 Task: Create a task  Integrate a new online platform for online meditation sessions , assign it to team member softage.5@softage.net in the project AutoWave and update the status of the task to  On Track  , set the priority of the task to Low
Action: Mouse moved to (521, 330)
Screenshot: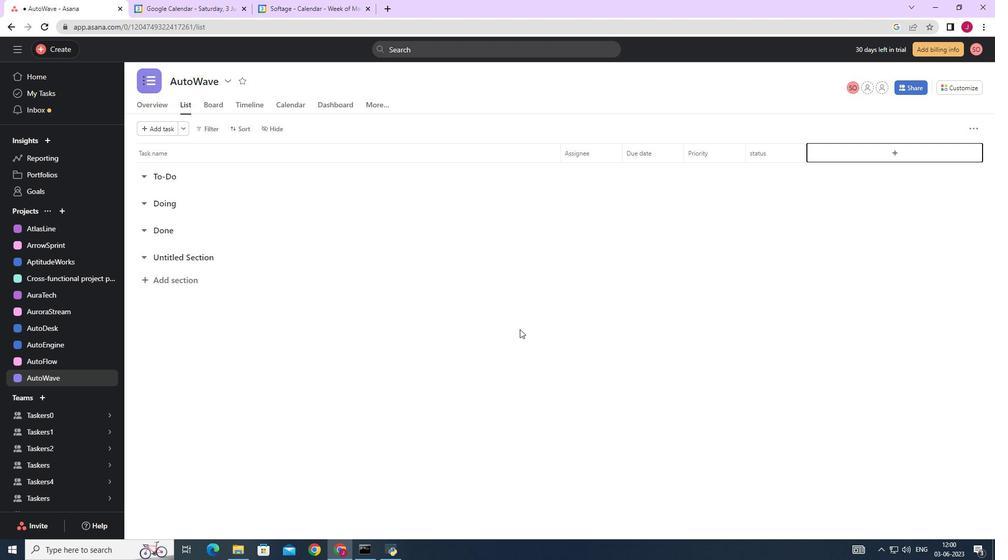 
Action: Mouse scrolled (521, 331) with delta (0, 0)
Screenshot: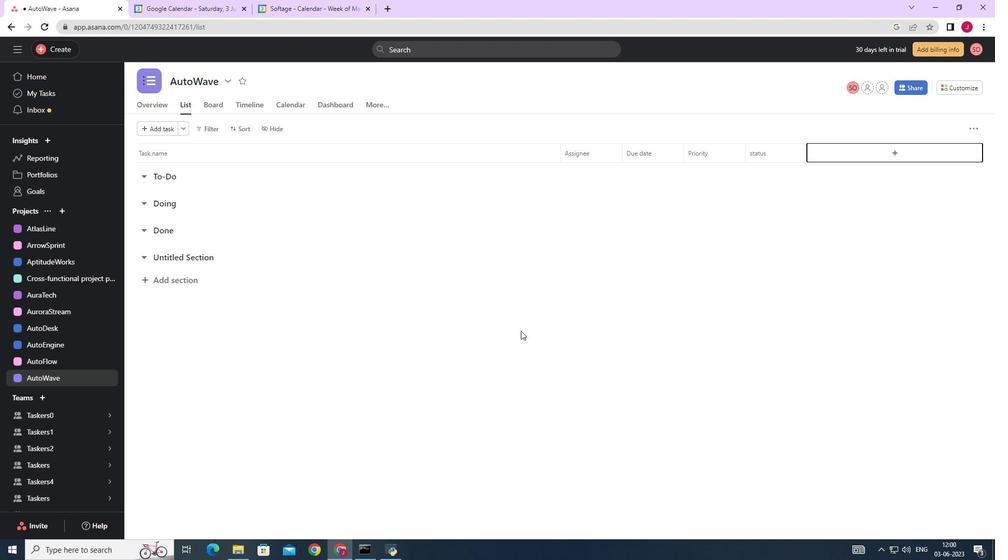 
Action: Mouse scrolled (521, 331) with delta (0, 0)
Screenshot: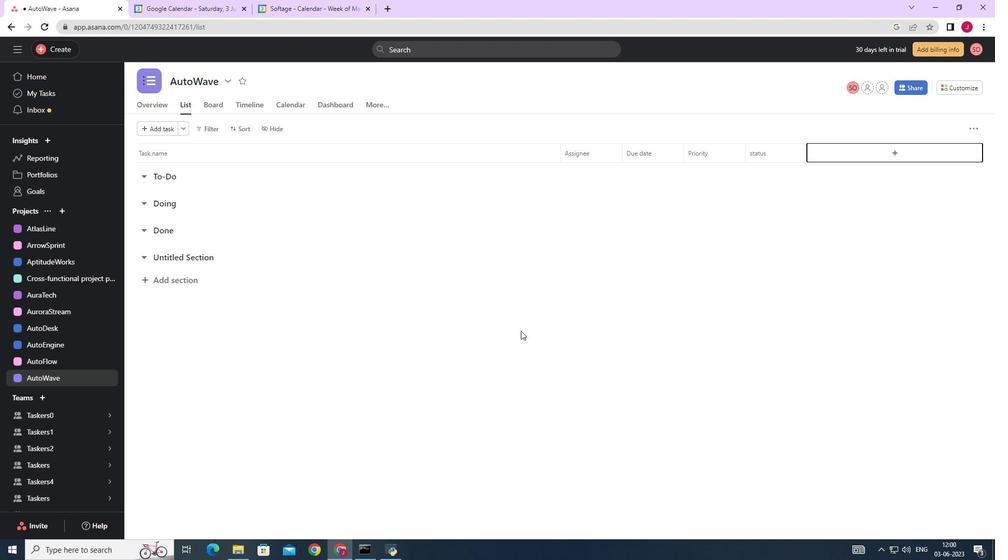 
Action: Mouse scrolled (521, 331) with delta (0, 0)
Screenshot: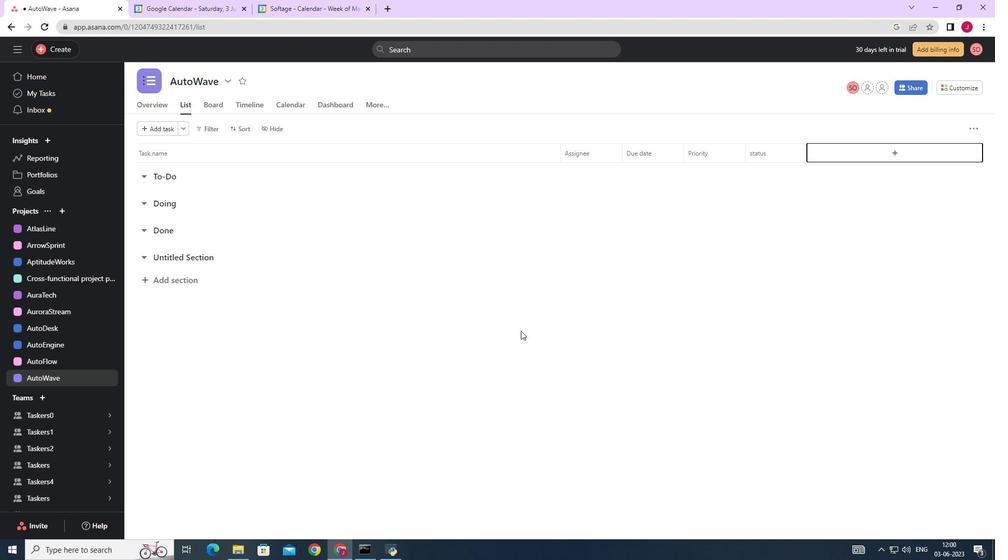 
Action: Mouse scrolled (521, 330) with delta (0, 0)
Screenshot: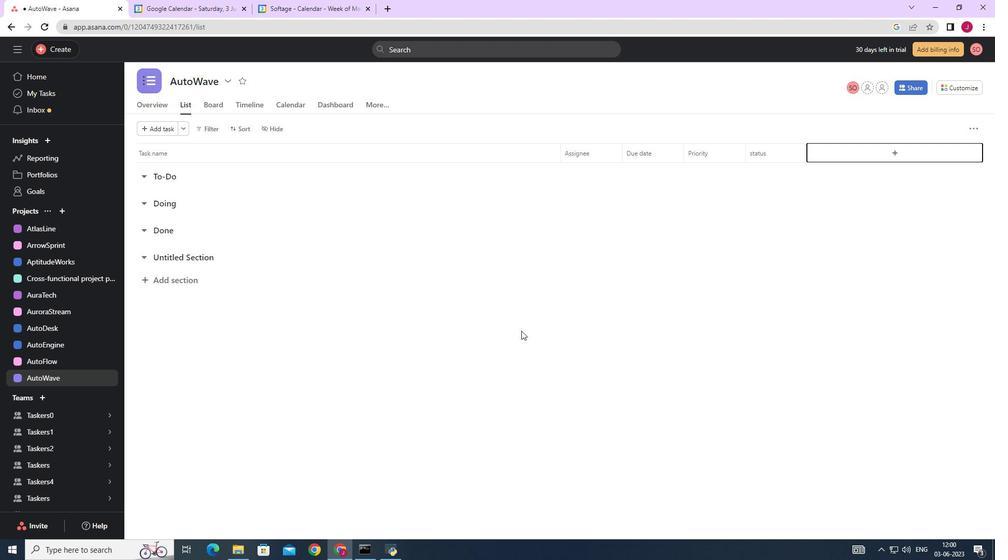 
Action: Mouse scrolled (521, 330) with delta (0, 0)
Screenshot: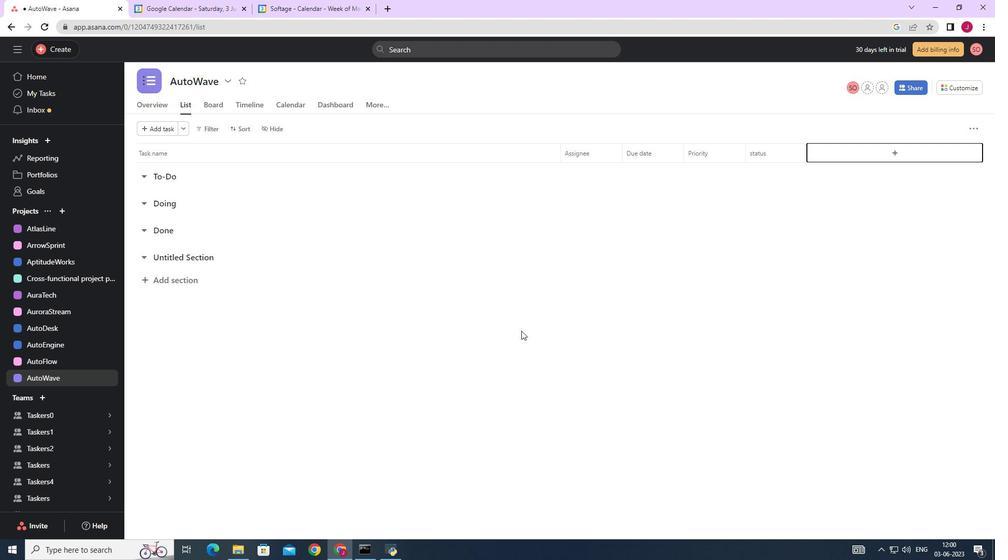 
Action: Mouse scrolled (521, 330) with delta (0, 0)
Screenshot: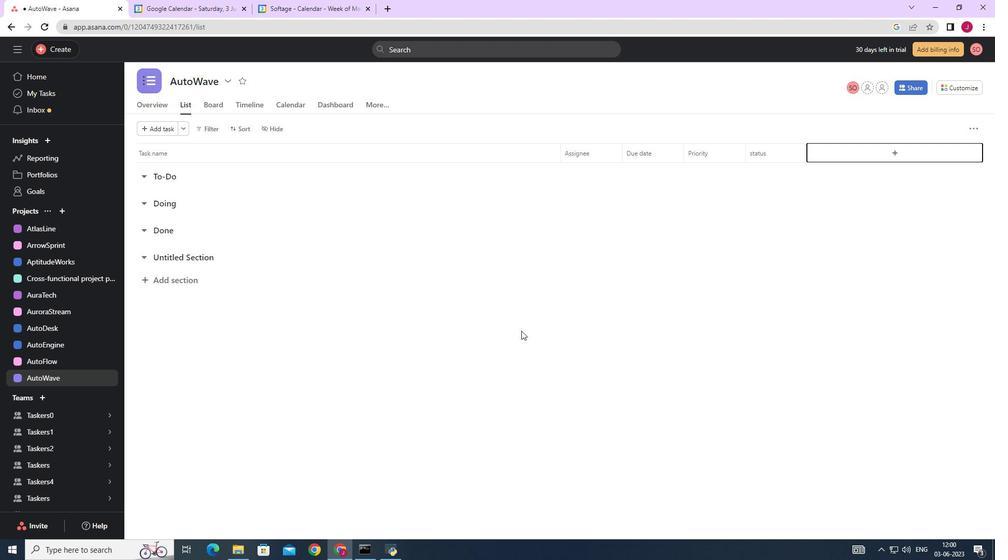 
Action: Mouse scrolled (521, 330) with delta (0, 0)
Screenshot: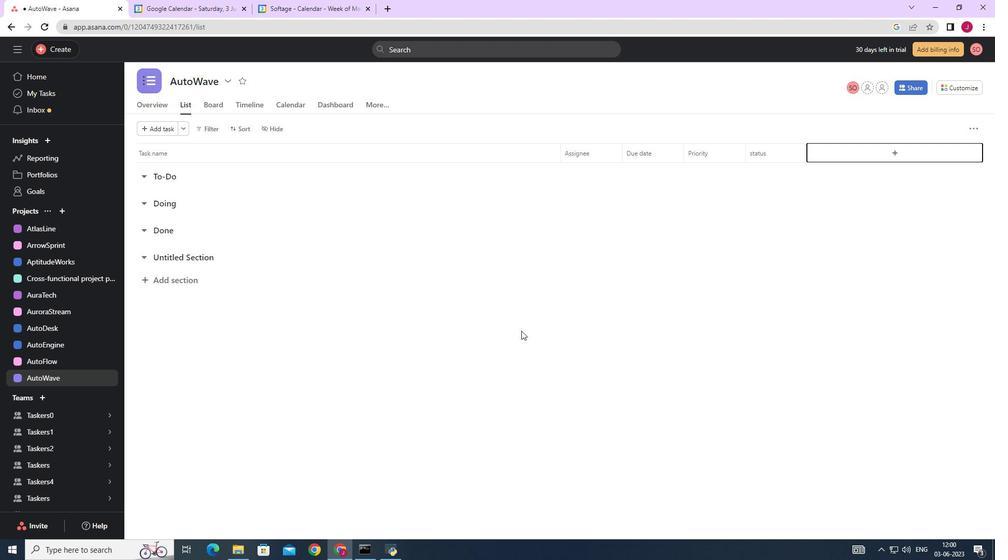 
Action: Mouse moved to (237, 257)
Screenshot: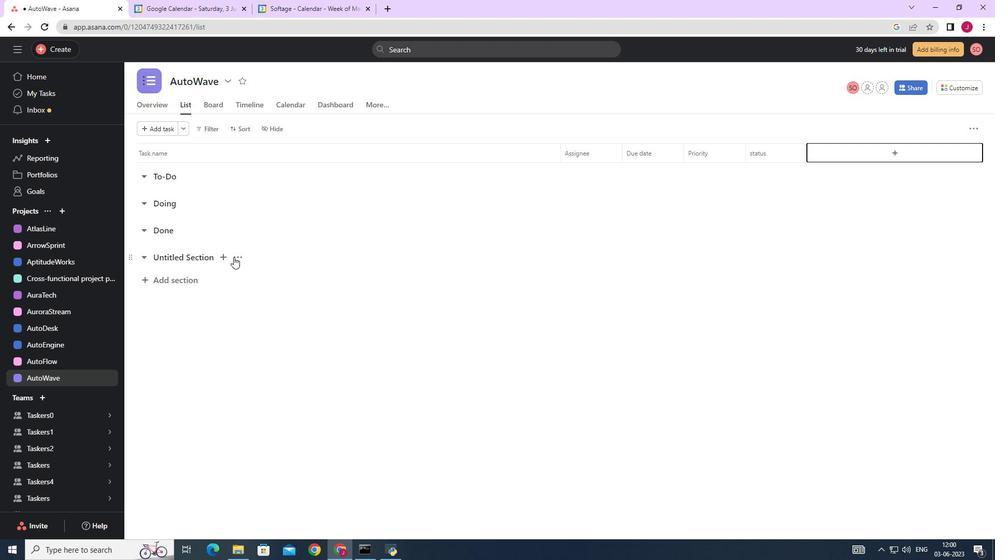 
Action: Mouse pressed left at (237, 257)
Screenshot: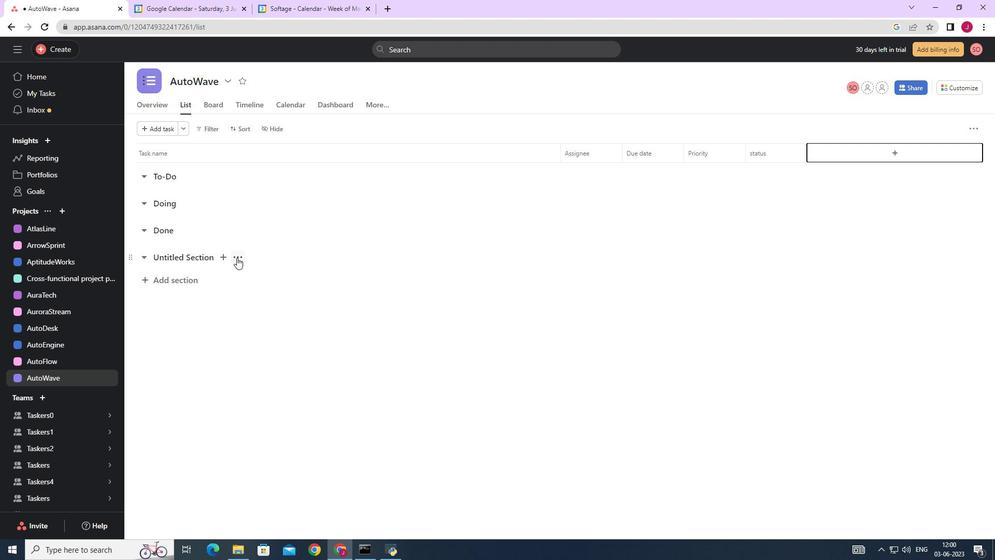 
Action: Mouse moved to (192, 317)
Screenshot: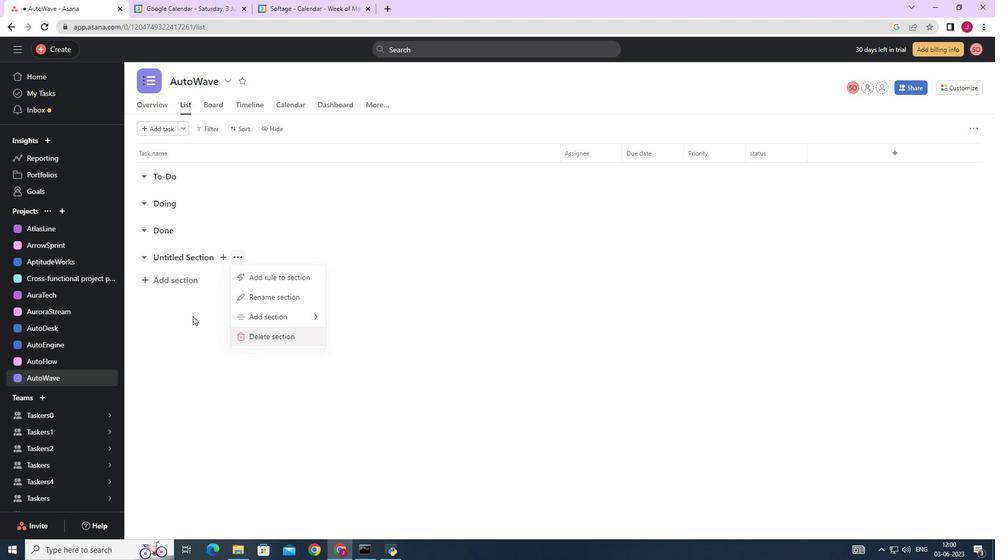 
Action: Mouse pressed left at (192, 317)
Screenshot: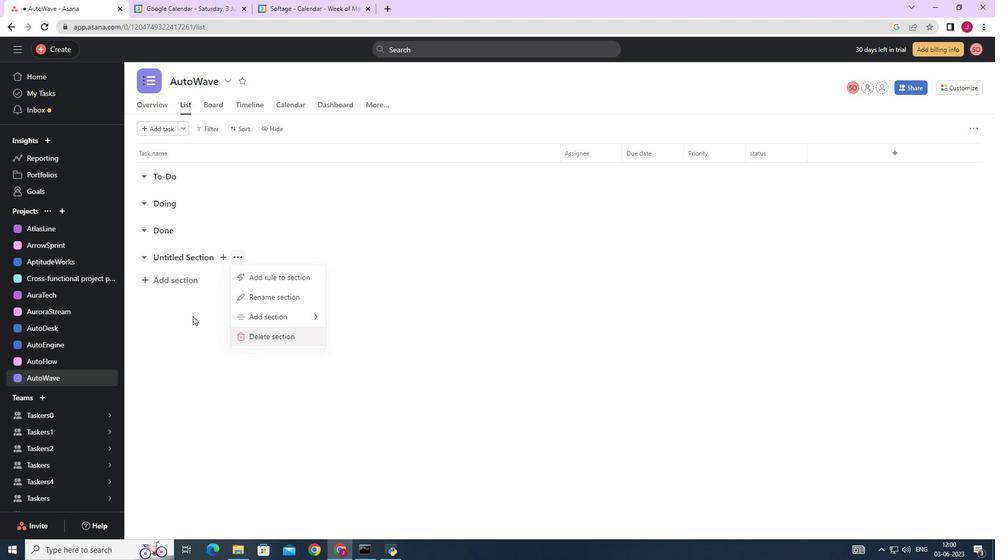 
Action: Mouse moved to (193, 258)
Screenshot: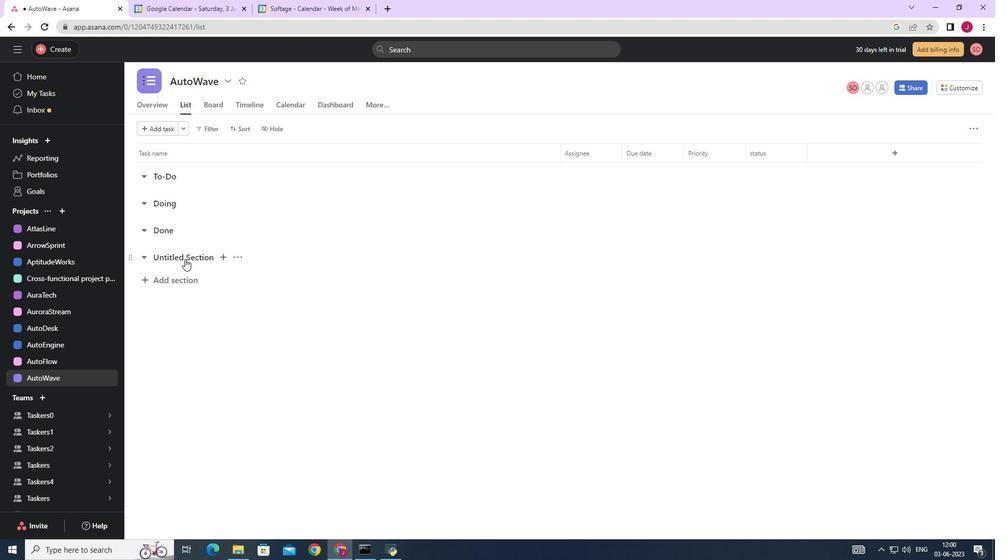 
Action: Mouse pressed left at (193, 258)
Screenshot: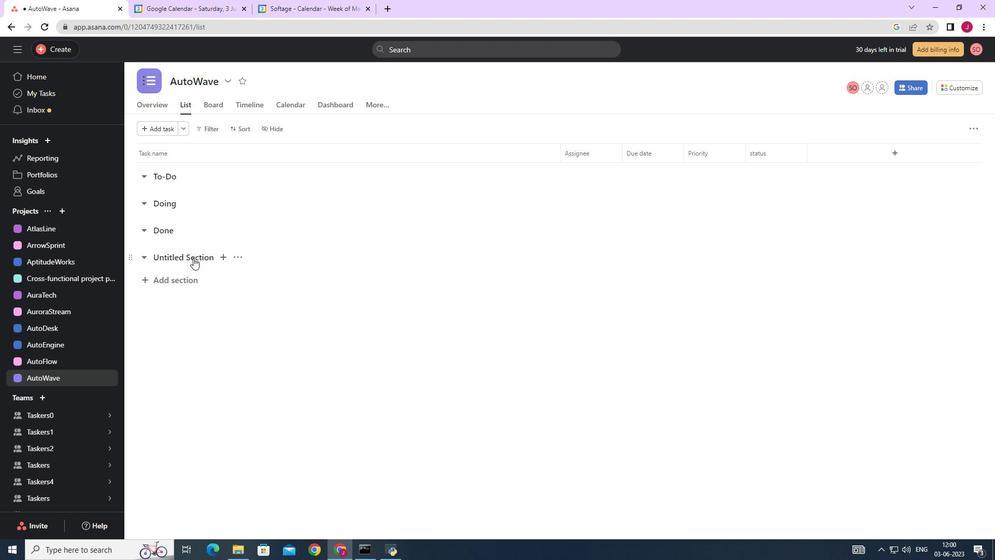 
Action: Mouse moved to (217, 261)
Screenshot: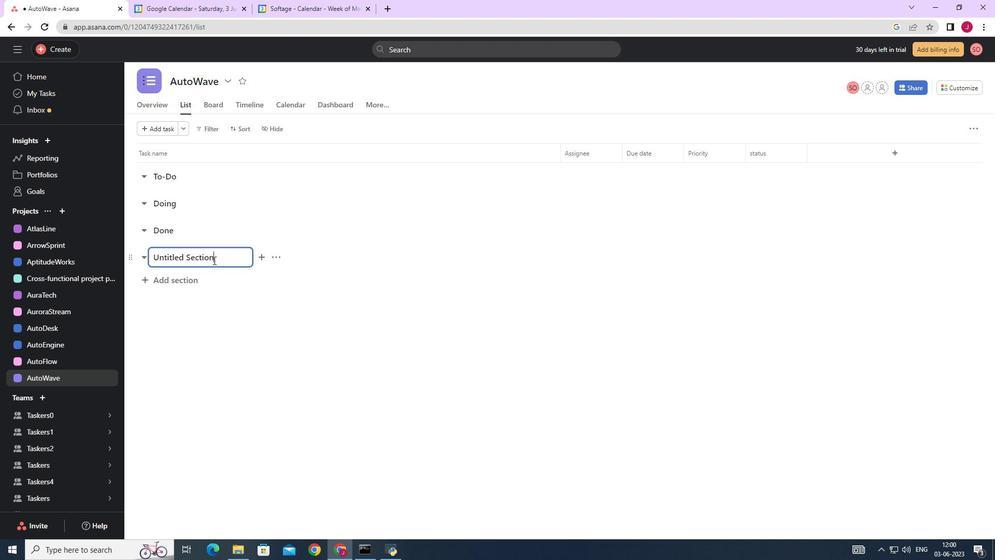 
Action: Key pressed <Key.backspace><Key.backspace><Key.backspace><Key.backspace><Key.backspace><Key.backspace><Key.backspace><Key.backspace><Key.backspace><Key.backspace><Key.backspace><Key.backspace><Key.backspace><Key.backspace><Key.backspace><Key.backspace>
Screenshot: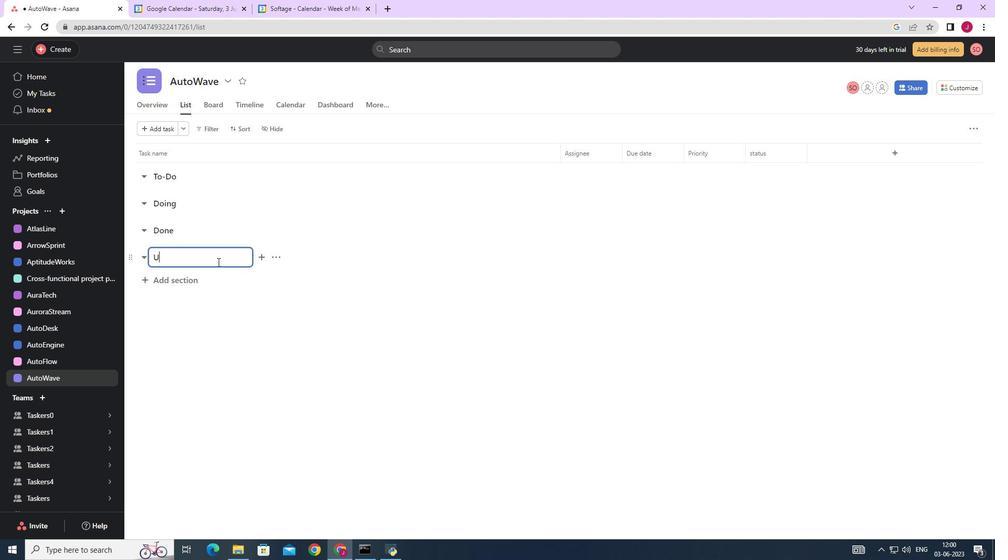 
Action: Mouse moved to (62, 50)
Screenshot: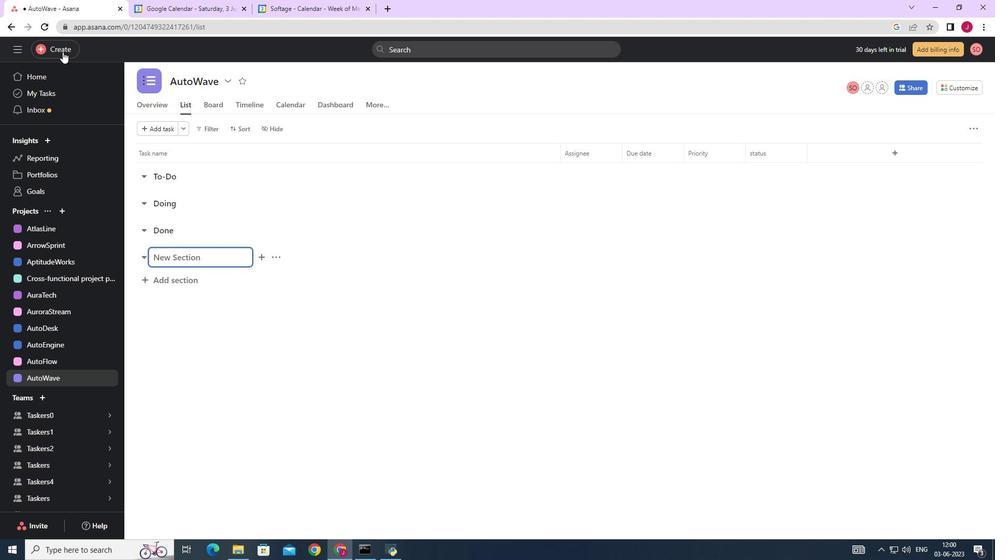 
Action: Mouse pressed left at (62, 50)
Screenshot: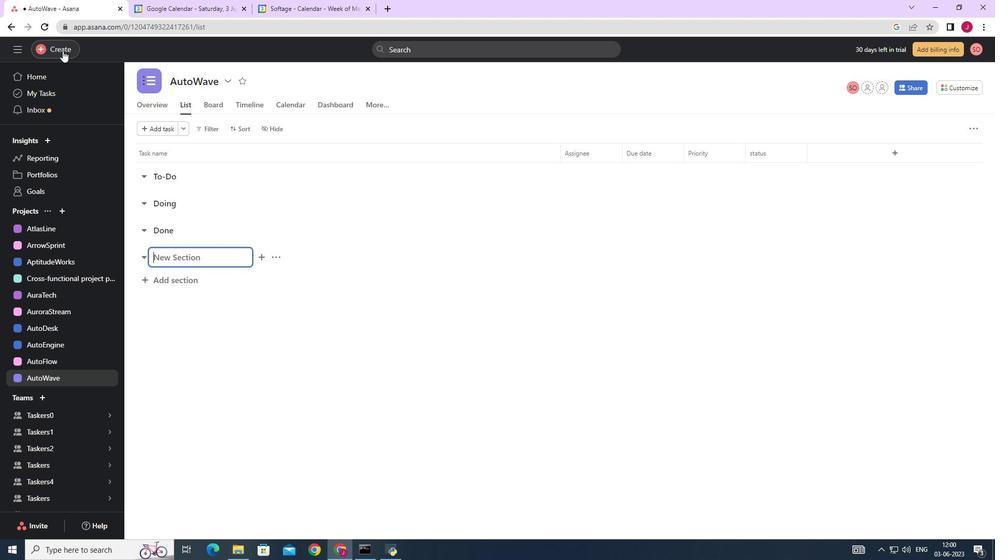 
Action: Mouse moved to (128, 58)
Screenshot: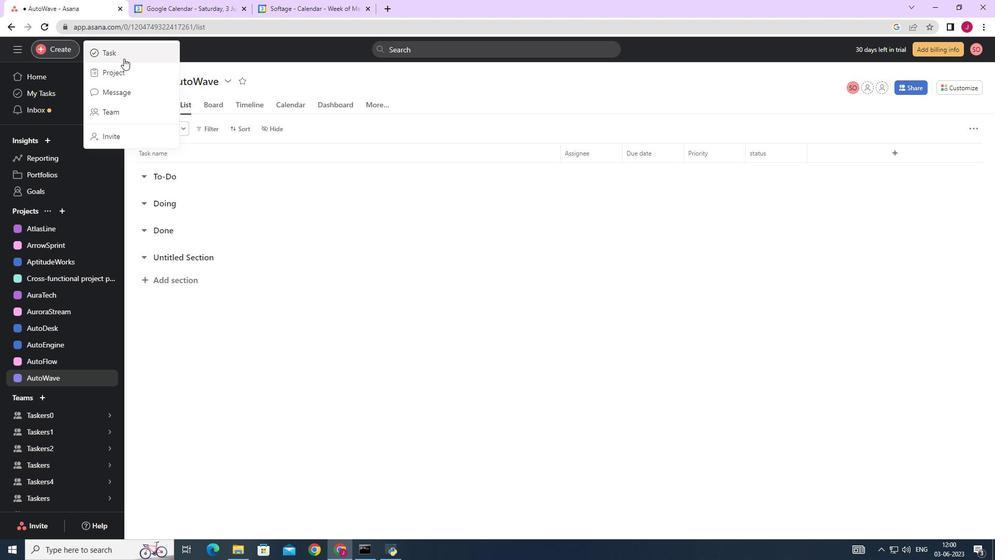 
Action: Mouse pressed left at (128, 58)
Screenshot: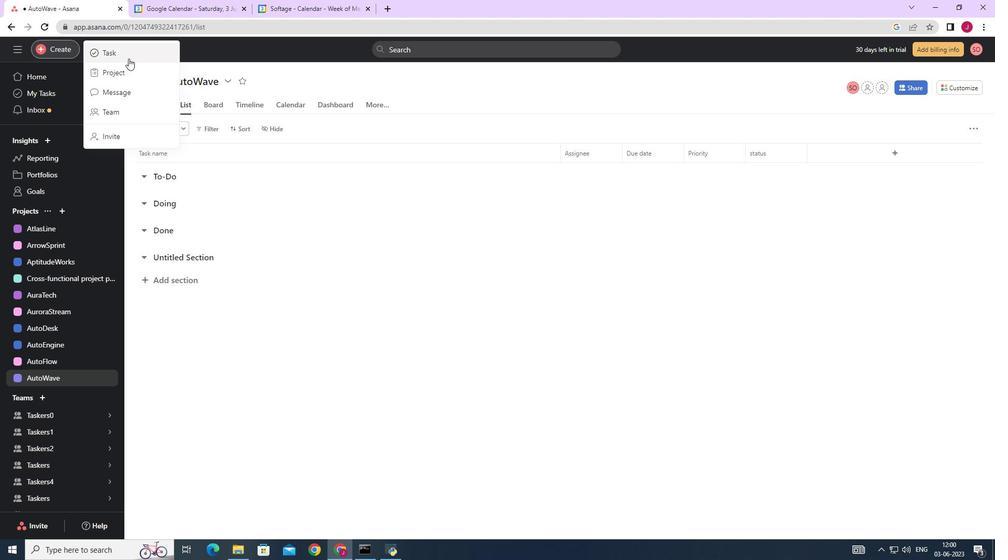 
Action: Mouse moved to (793, 343)
Screenshot: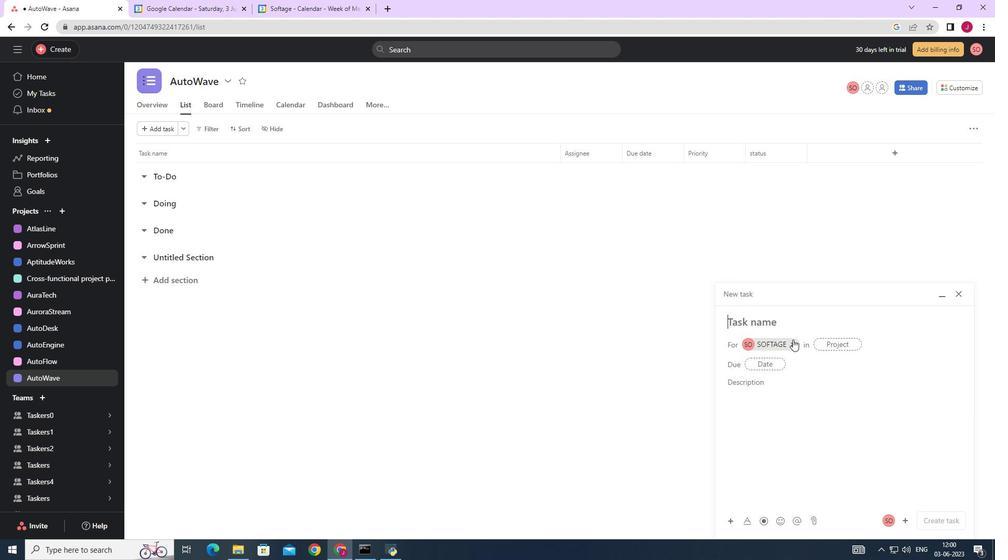 
Action: Mouse pressed left at (793, 343)
Screenshot: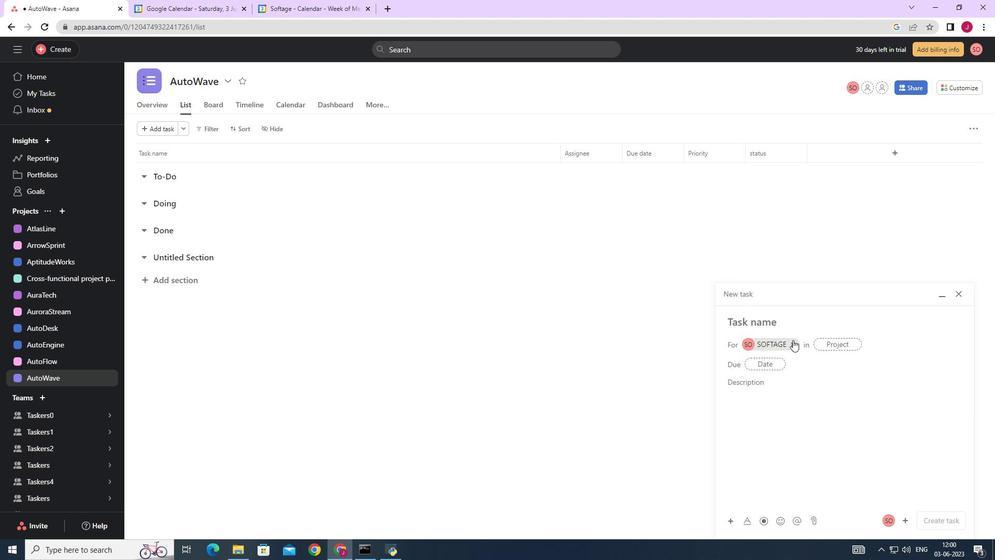 
Action: Mouse moved to (760, 322)
Screenshot: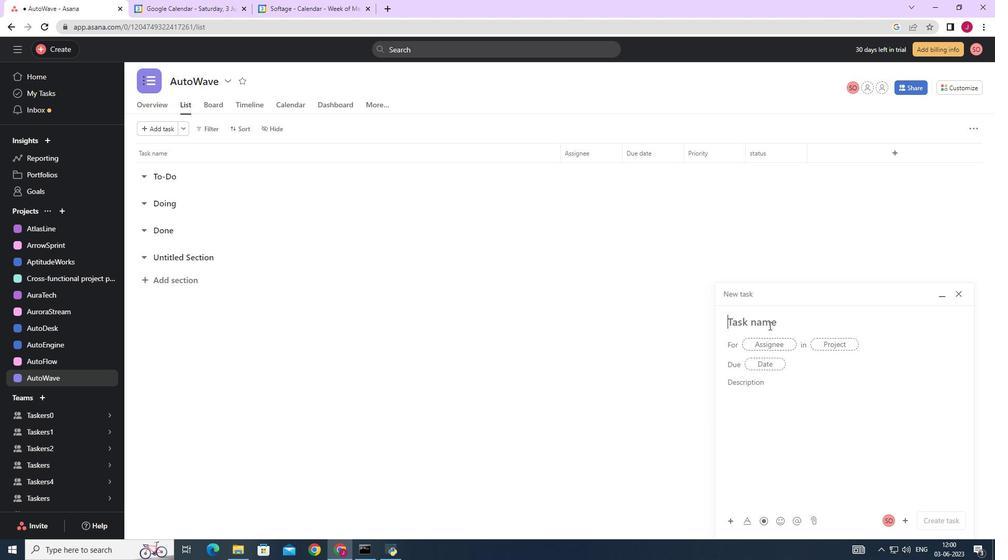 
Action: Mouse pressed left at (760, 322)
Screenshot: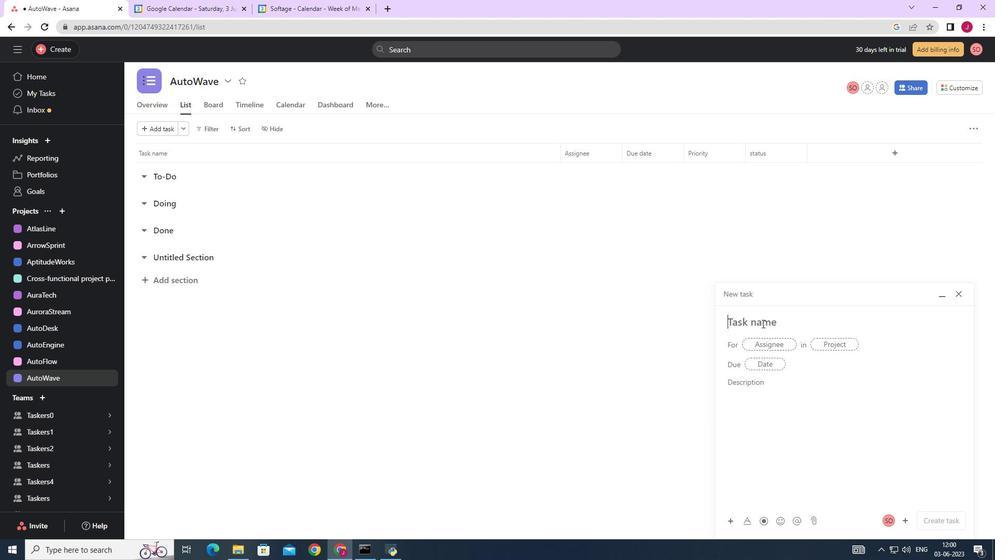 
Action: Key pressed <Key.caps_lock>I<Key.caps_lock>ntegrate<Key.space>a<Key.space>new<Key.space>online<Key.space>platform<Key.space>for<Key.space>mediationsessions
Screenshot: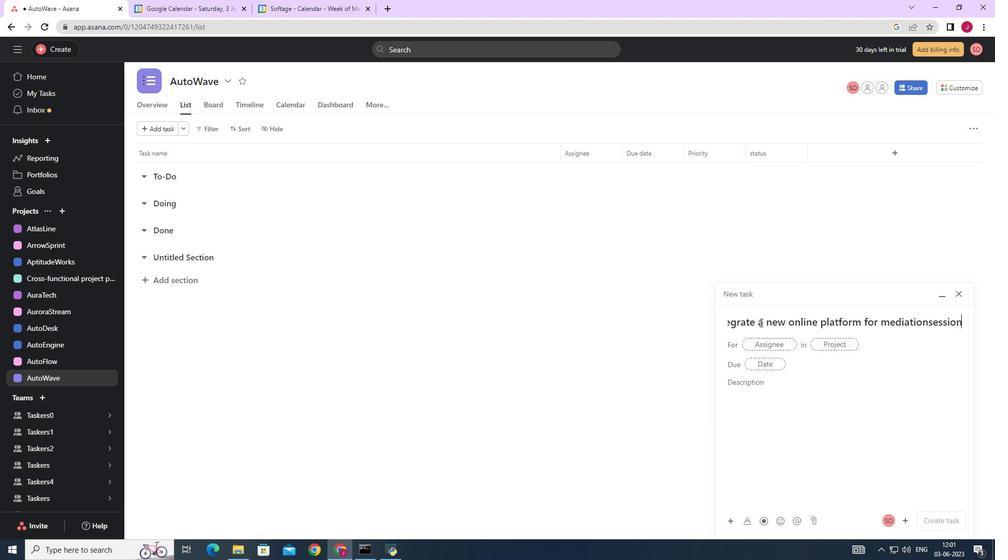 
Action: Mouse moved to (924, 324)
Screenshot: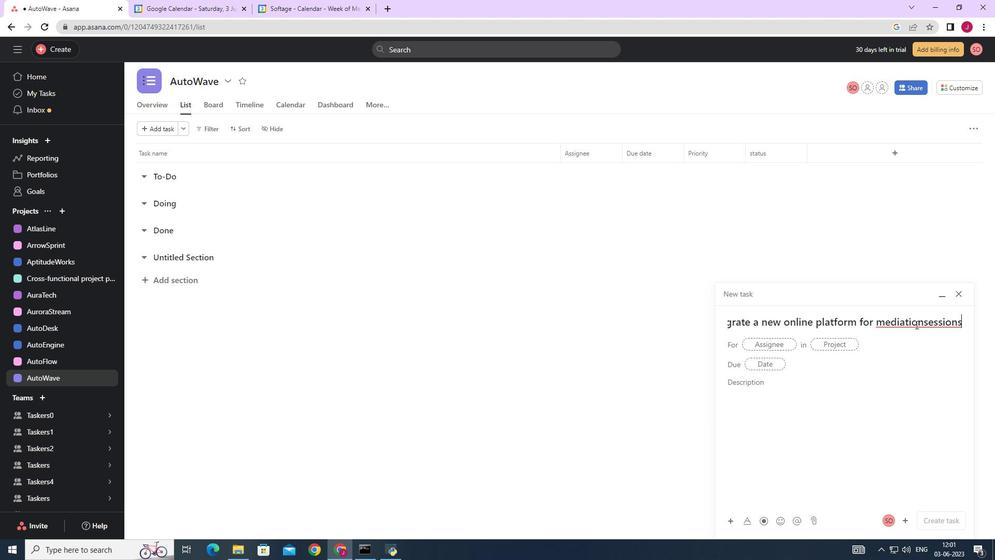 
Action: Mouse pressed left at (924, 324)
Screenshot: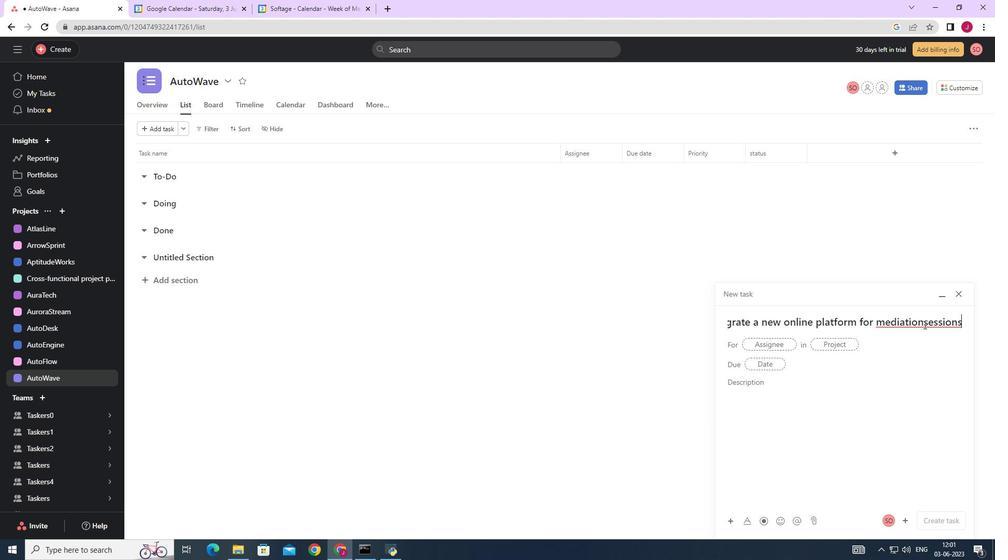 
Action: Key pressed <Key.space>
Screenshot: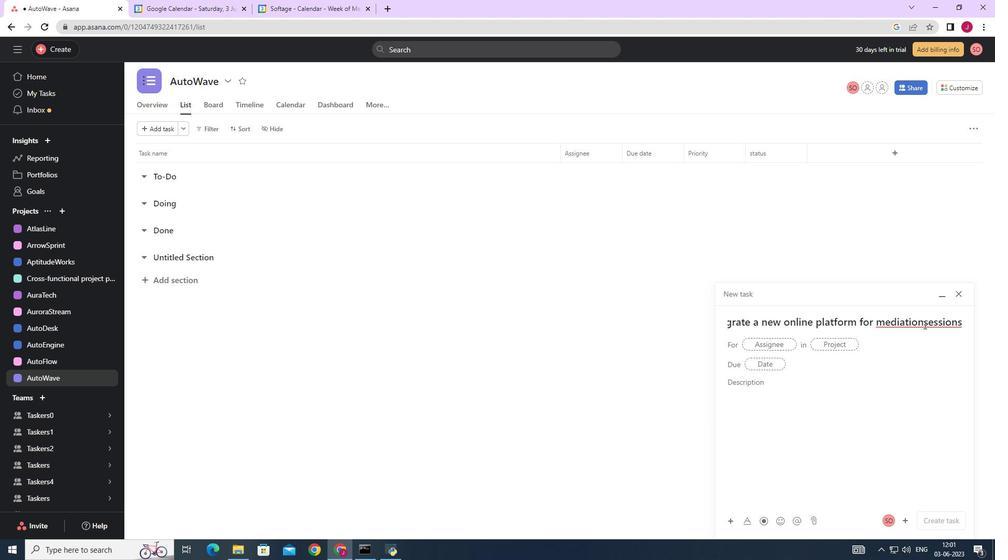 
Action: Mouse moved to (777, 342)
Screenshot: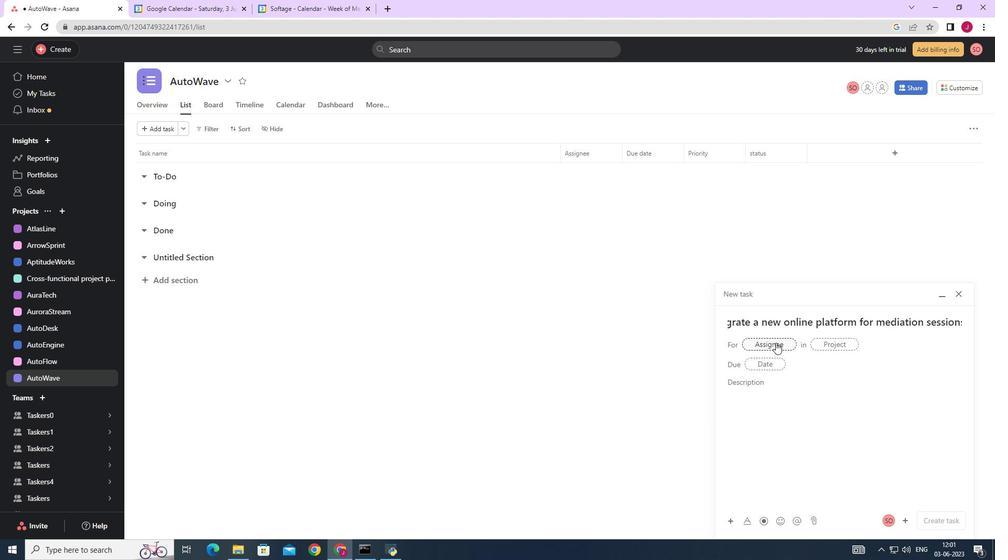 
Action: Mouse pressed left at (777, 342)
Screenshot: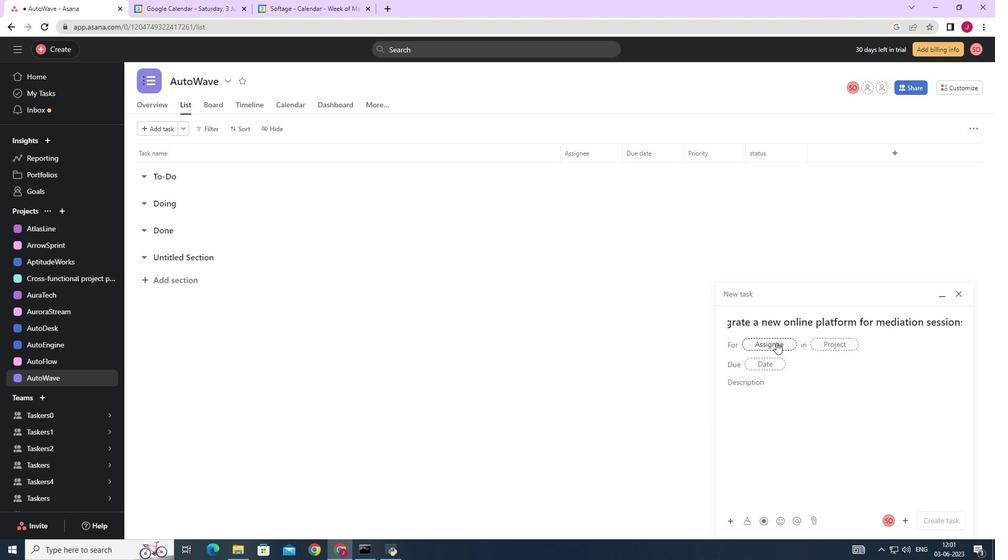 
Action: Key pressed softage.5
Screenshot: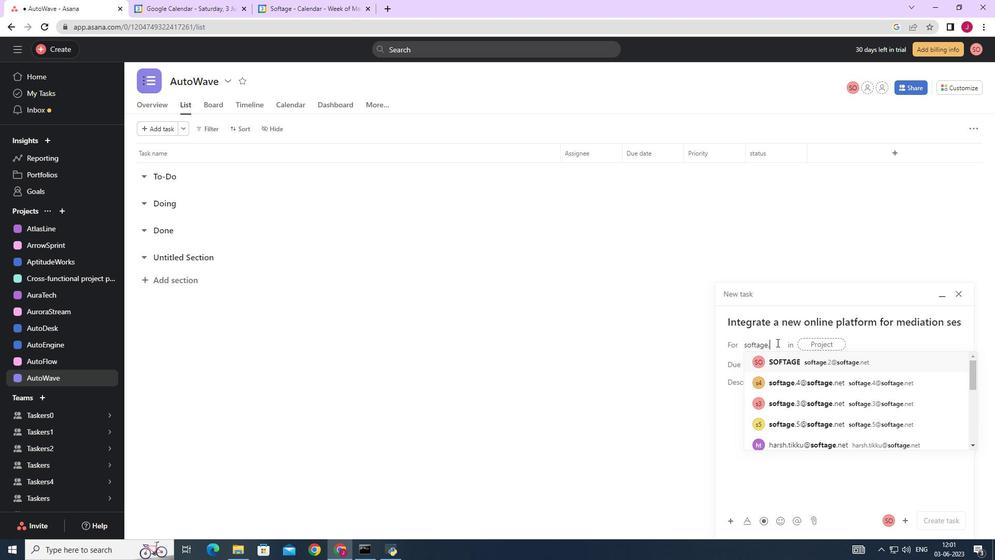 
Action: Mouse moved to (804, 362)
Screenshot: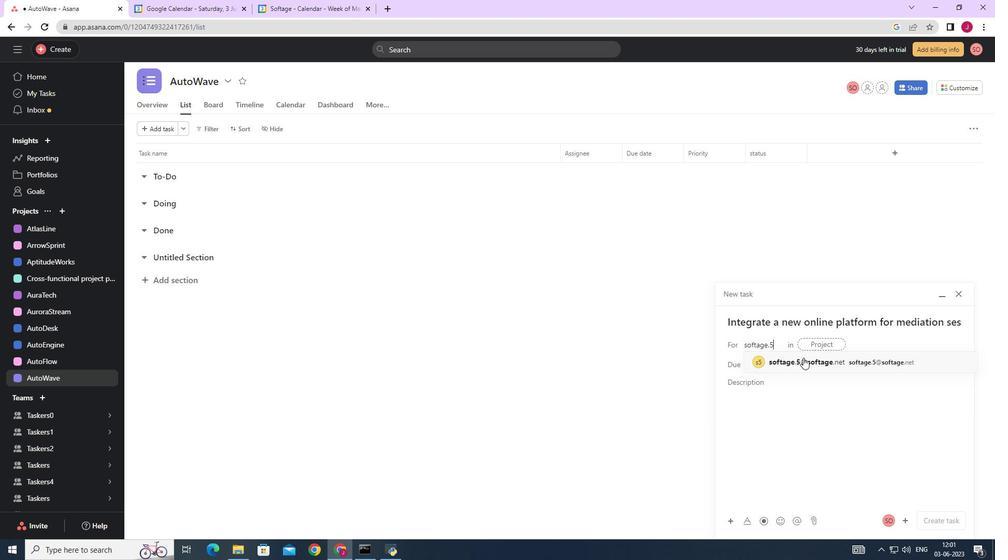 
Action: Mouse pressed left at (804, 362)
Screenshot: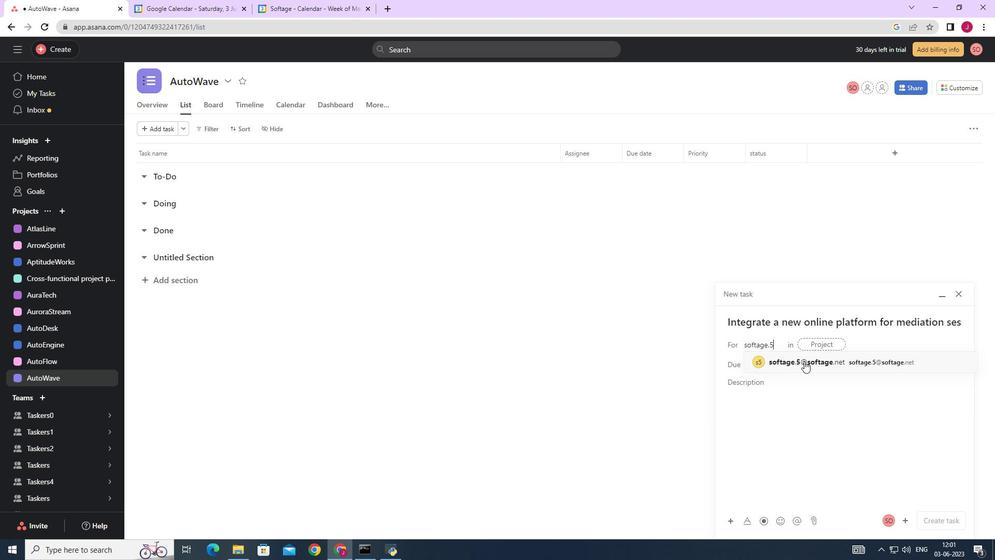 
Action: Mouse moved to (651, 361)
Screenshot: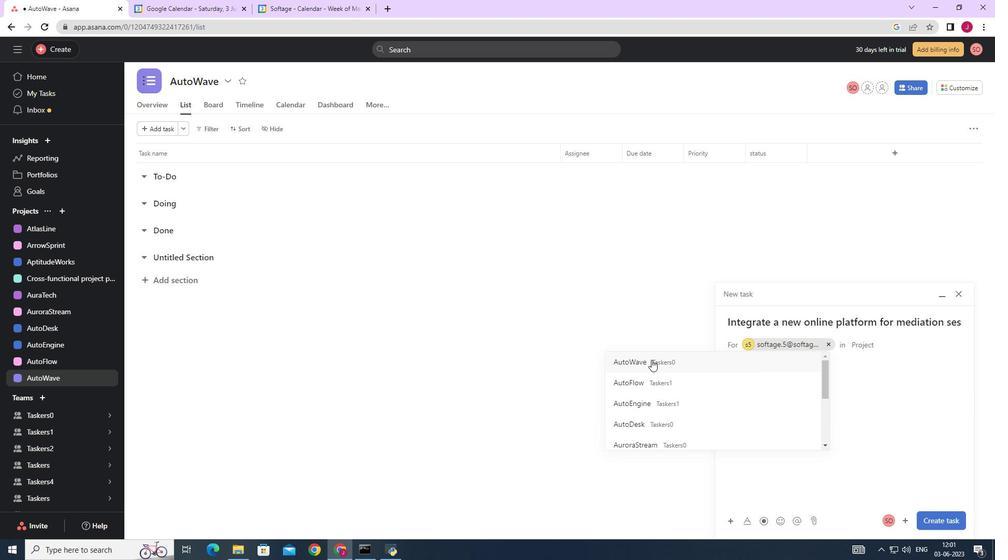 
Action: Mouse pressed left at (651, 361)
Screenshot: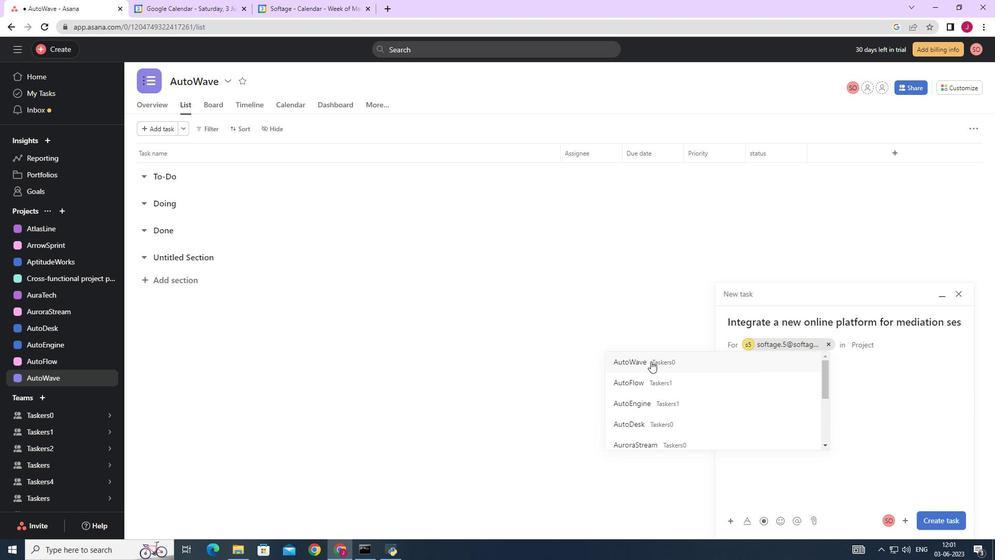 
Action: Mouse moved to (775, 384)
Screenshot: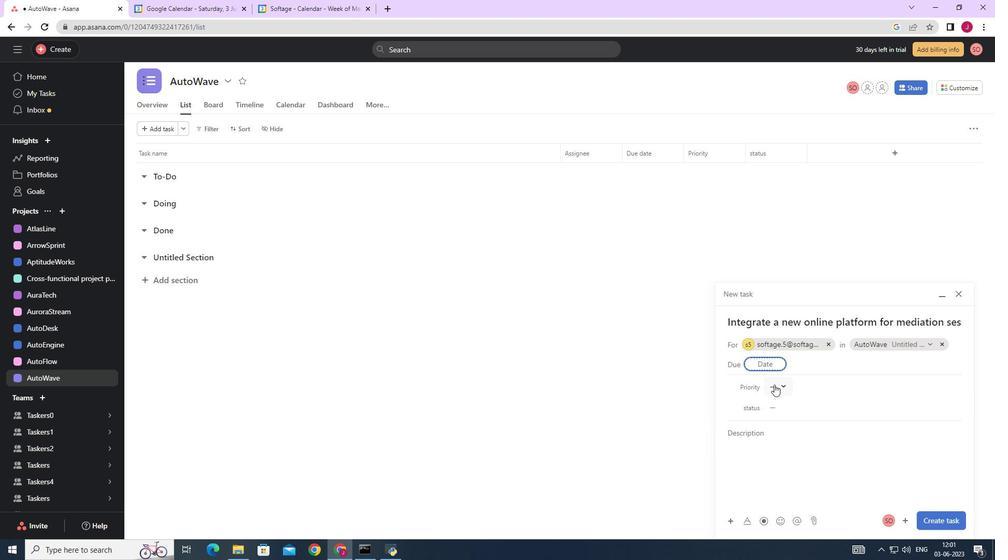 
Action: Mouse pressed left at (775, 384)
Screenshot: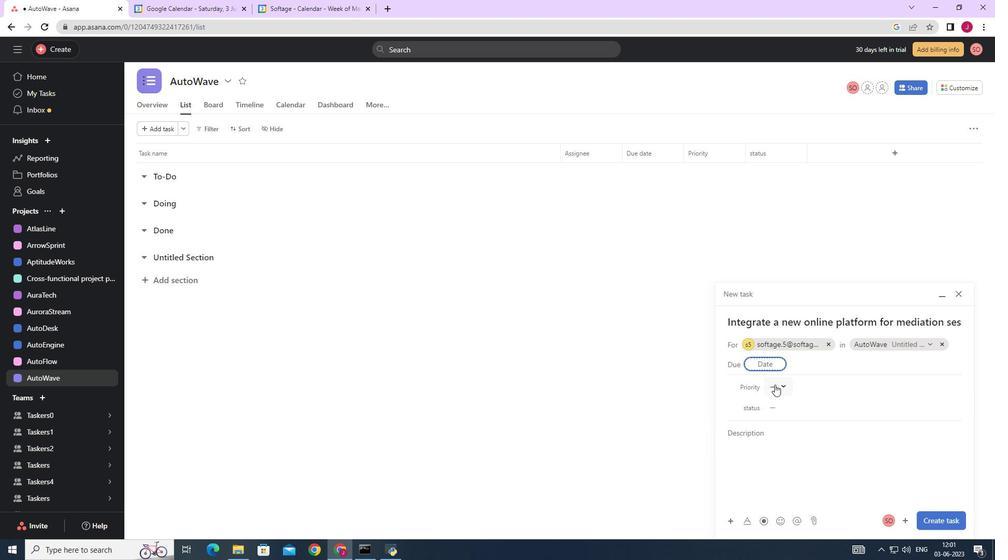 
Action: Mouse moved to (797, 458)
Screenshot: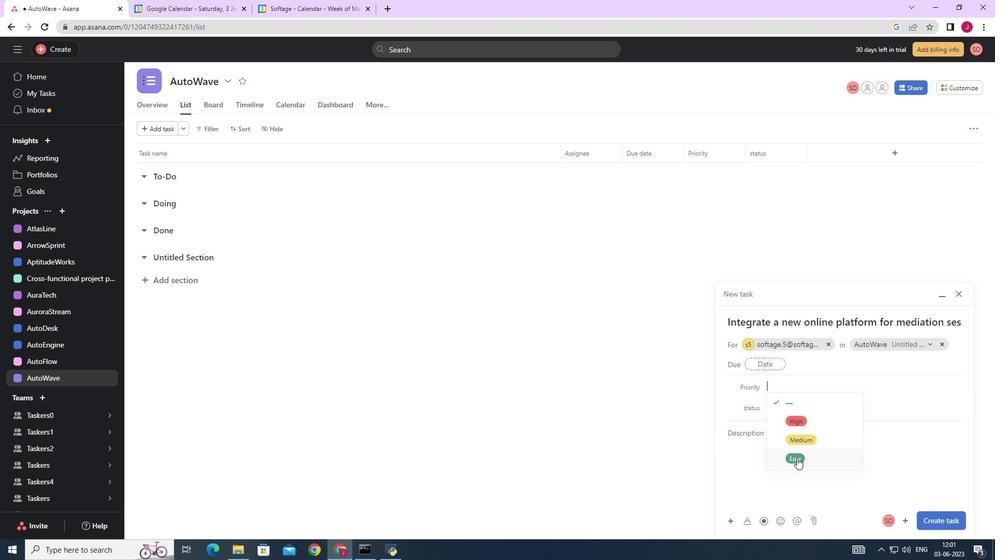 
Action: Mouse pressed left at (797, 458)
Screenshot: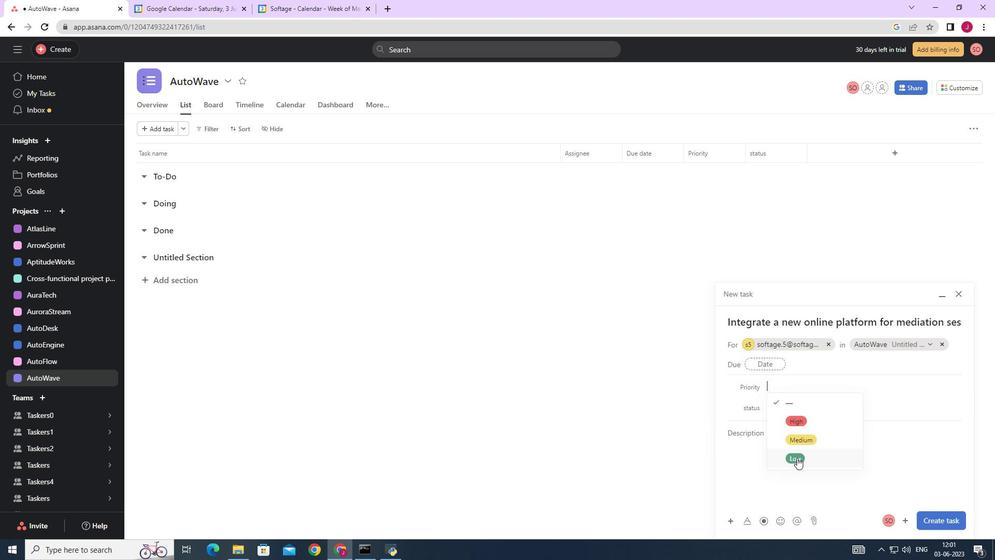 
Action: Mouse moved to (786, 408)
Screenshot: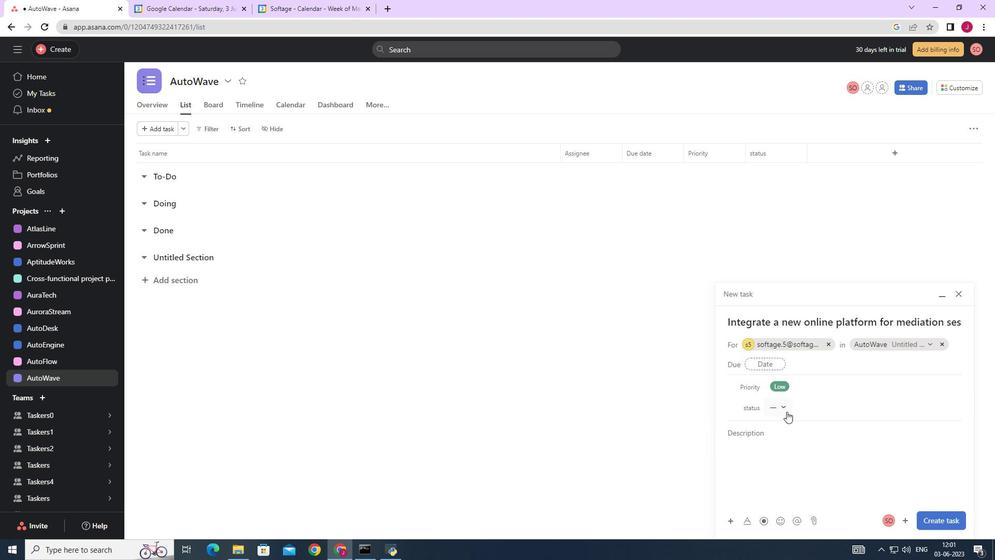 
Action: Mouse pressed left at (786, 408)
Screenshot: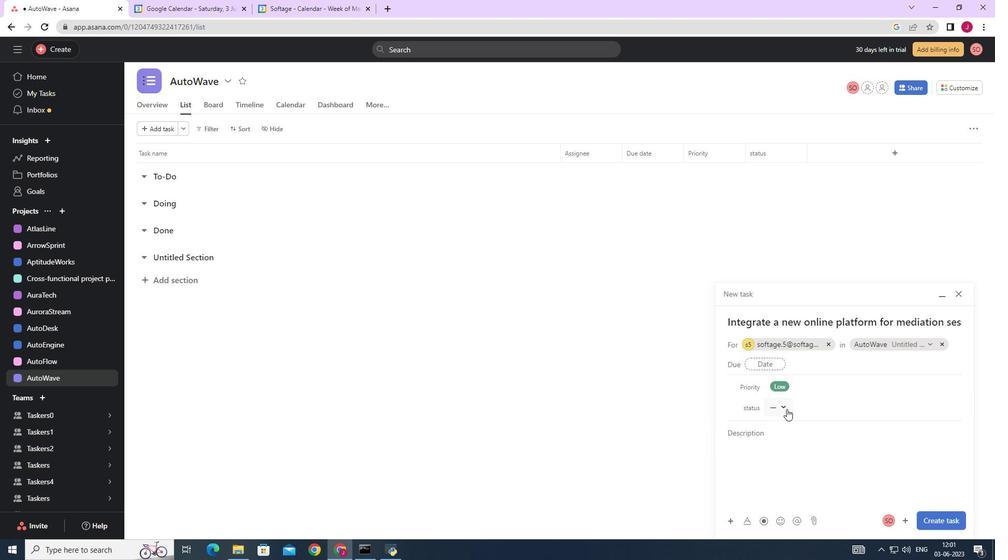 
Action: Mouse moved to (804, 443)
Screenshot: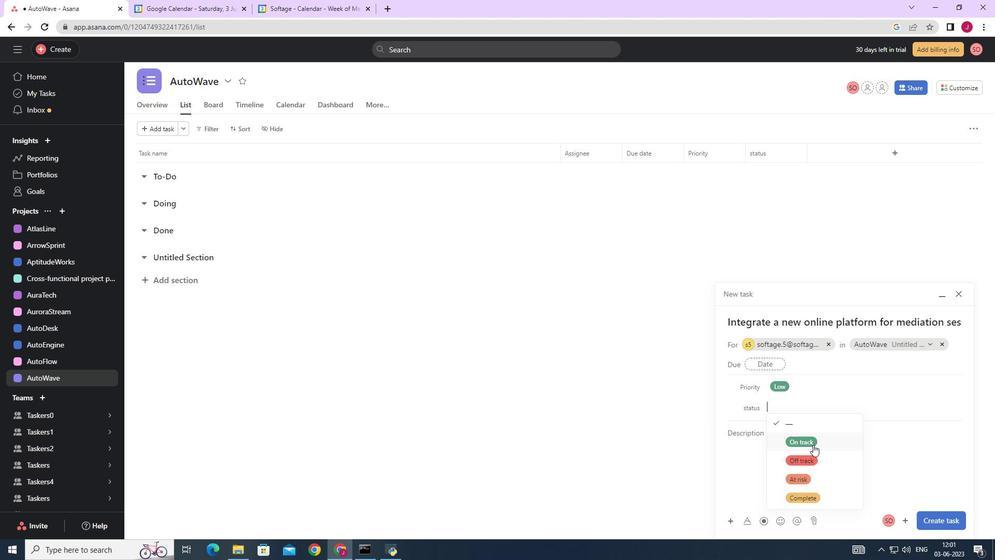 
Action: Mouse pressed left at (804, 443)
Screenshot: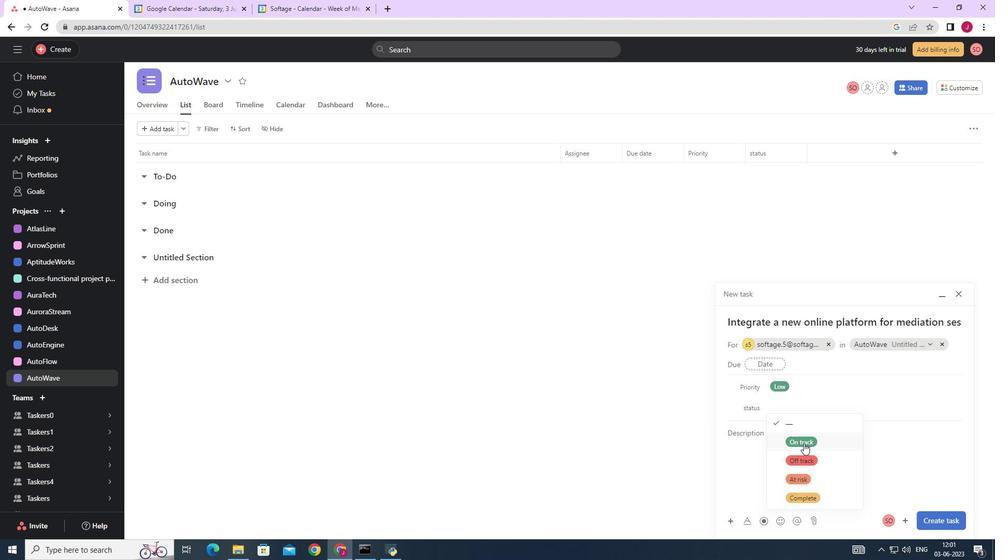 
Action: Mouse moved to (929, 518)
Screenshot: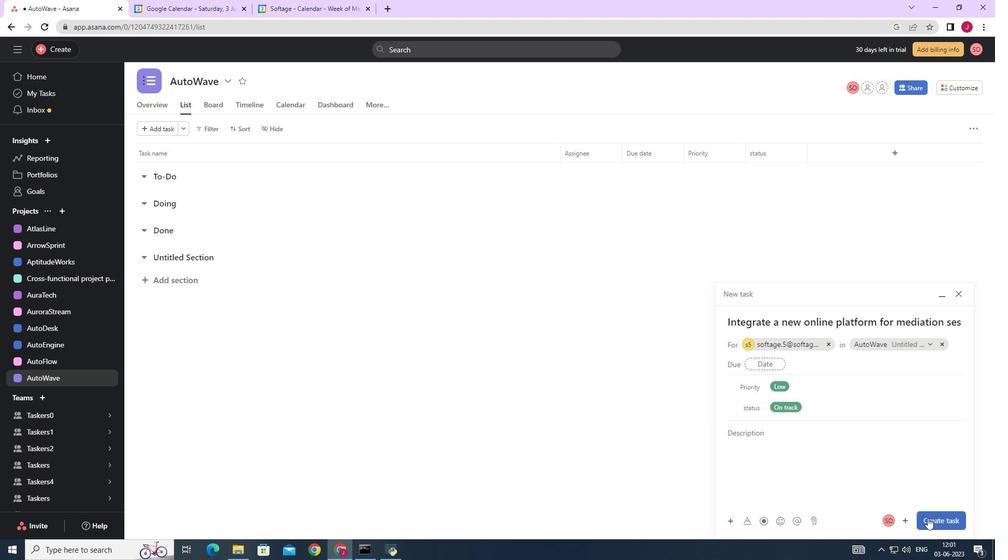 
Action: Mouse pressed left at (929, 518)
Screenshot: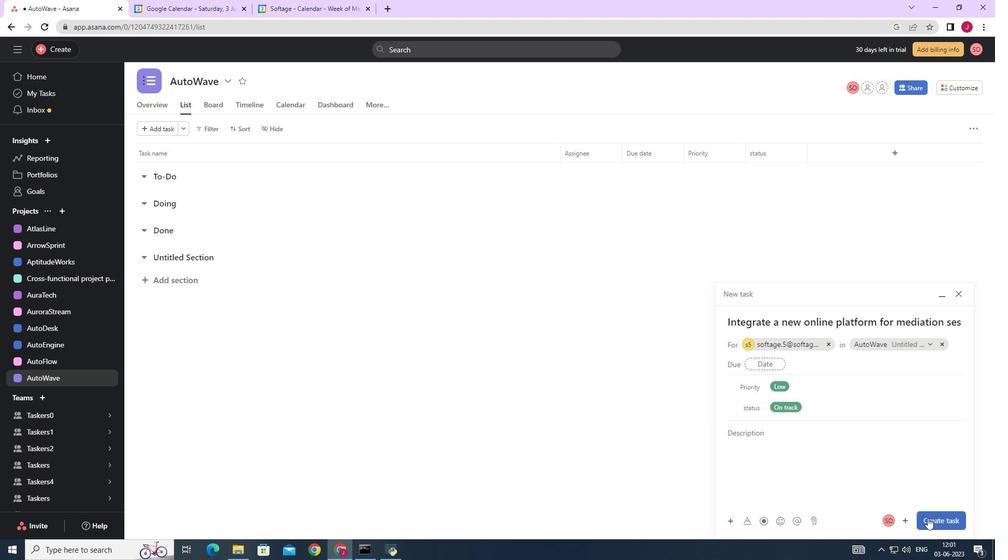 
Action: Mouse moved to (833, 475)
Screenshot: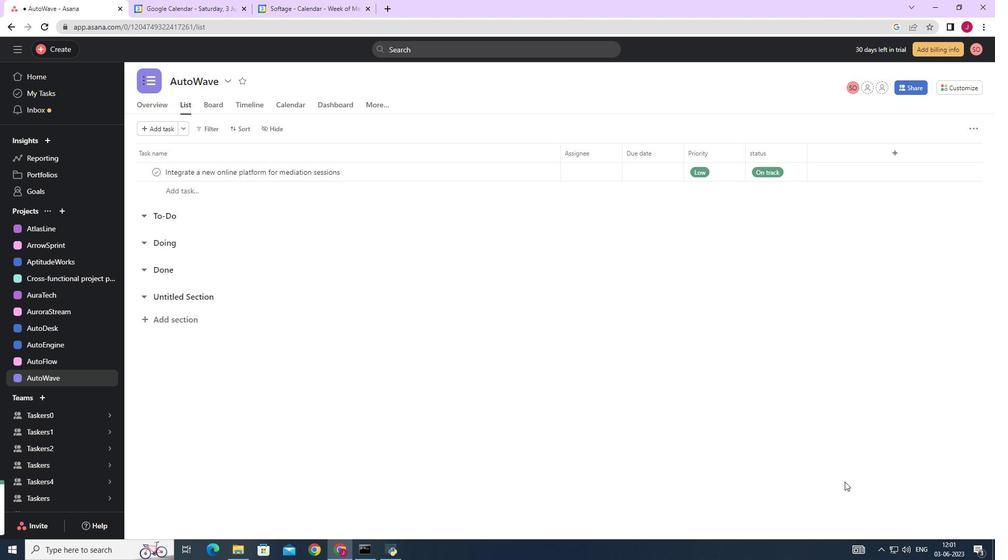 
